 Task: Sort the products in the category "Brownies" by unit price (low first).
Action: Mouse moved to (860, 327)
Screenshot: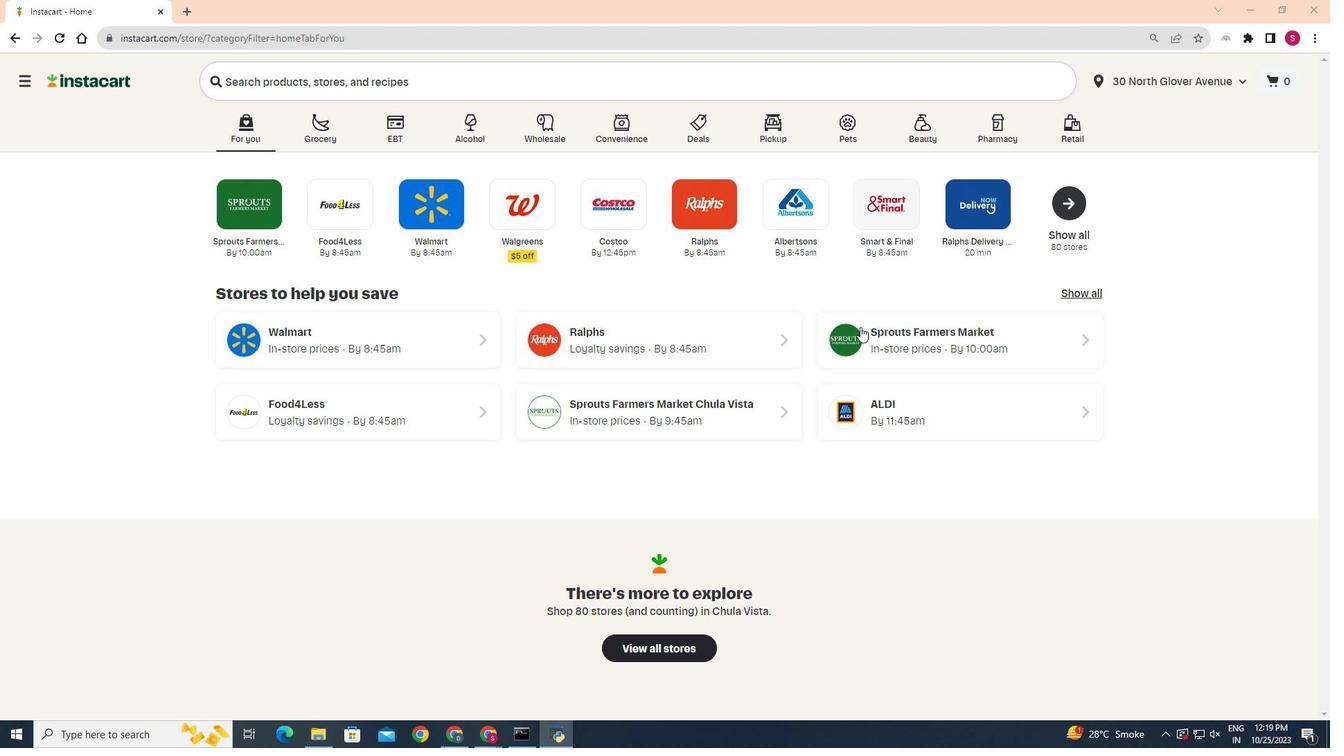 
Action: Mouse pressed left at (860, 327)
Screenshot: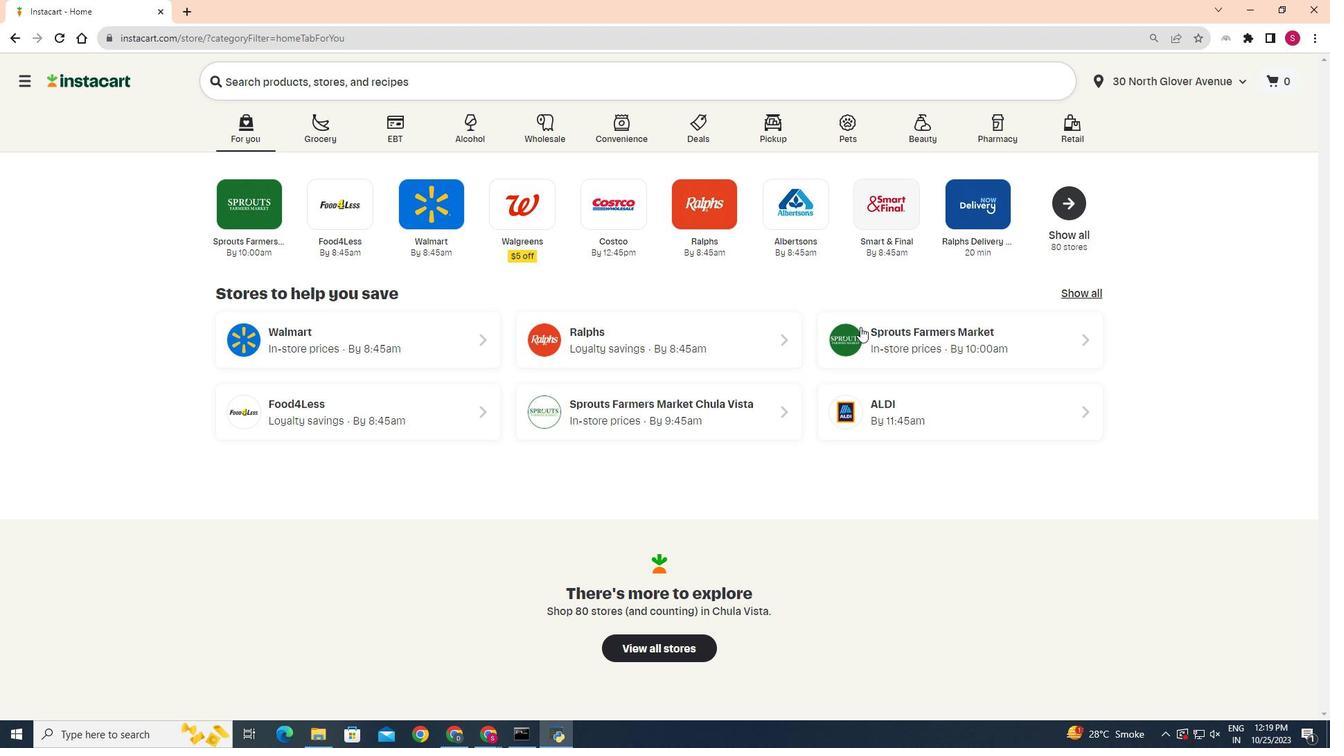 
Action: Mouse moved to (35, 602)
Screenshot: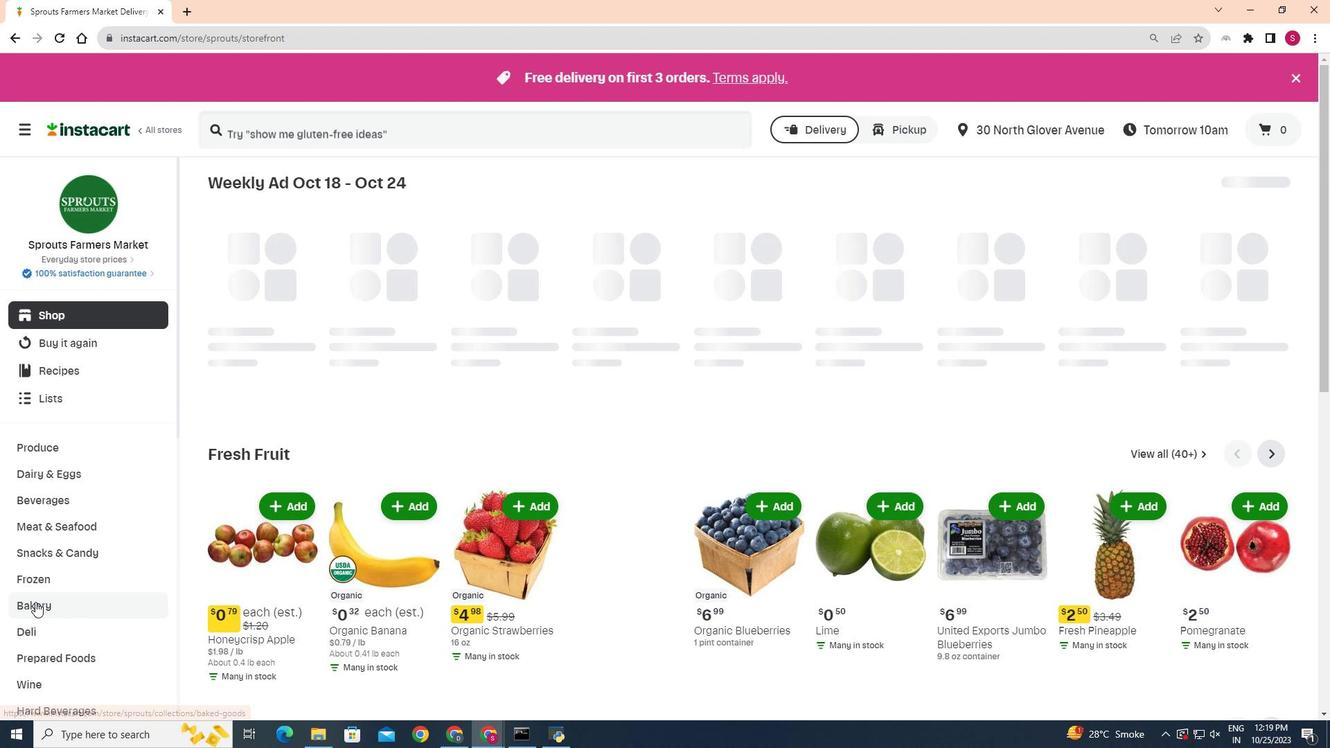 
Action: Mouse pressed left at (35, 602)
Screenshot: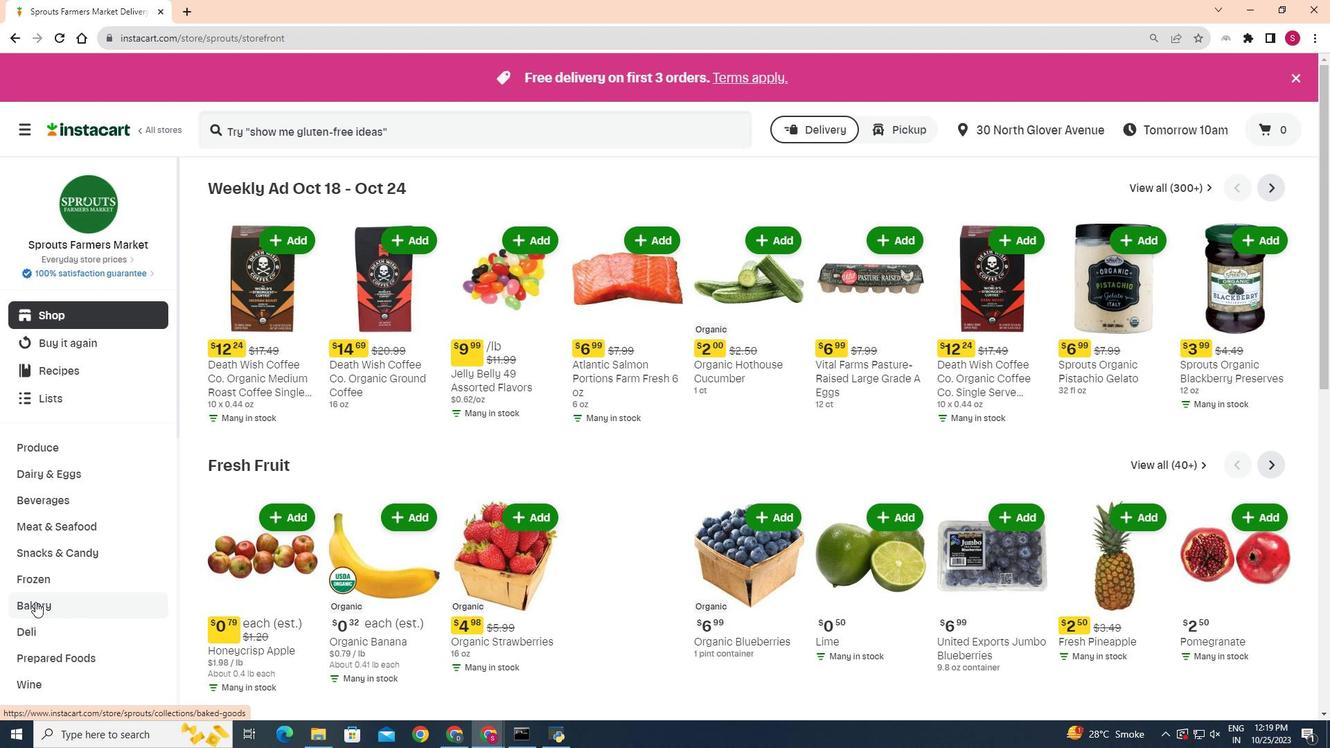 
Action: Mouse moved to (478, 213)
Screenshot: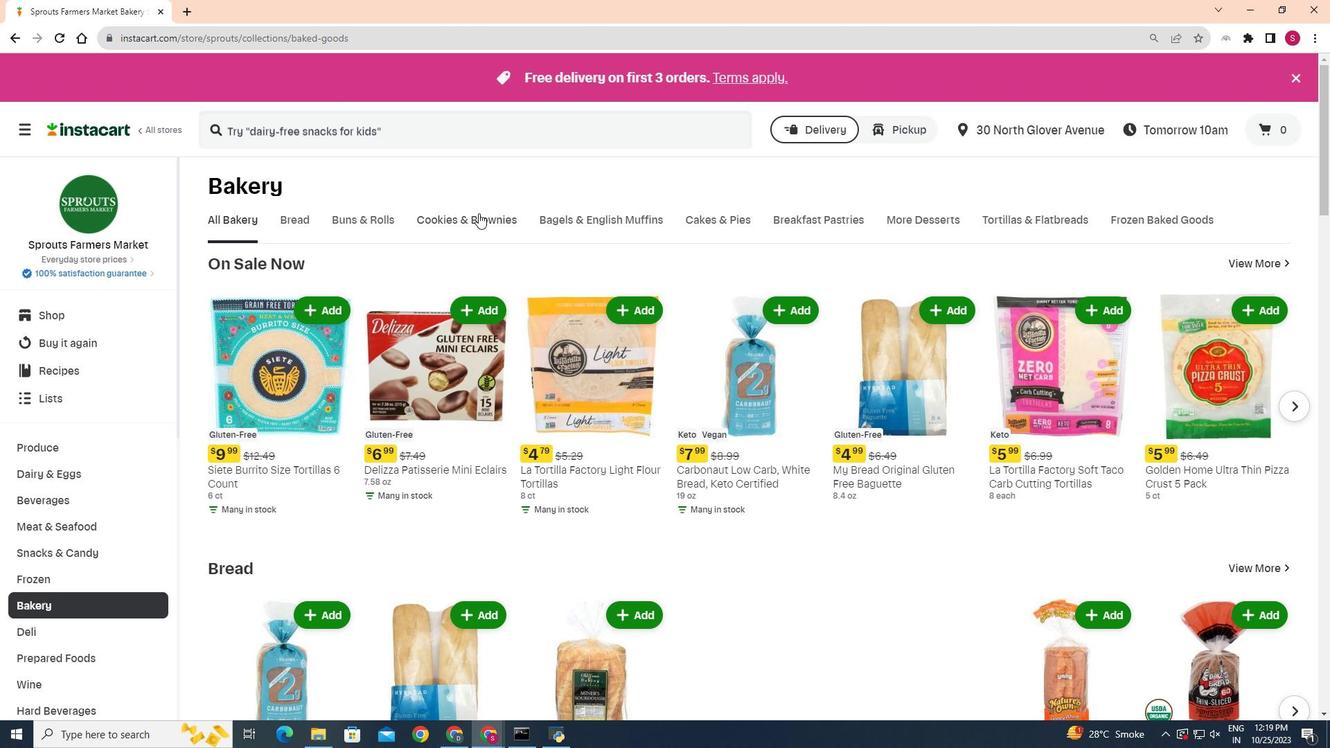 
Action: Mouse pressed left at (478, 213)
Screenshot: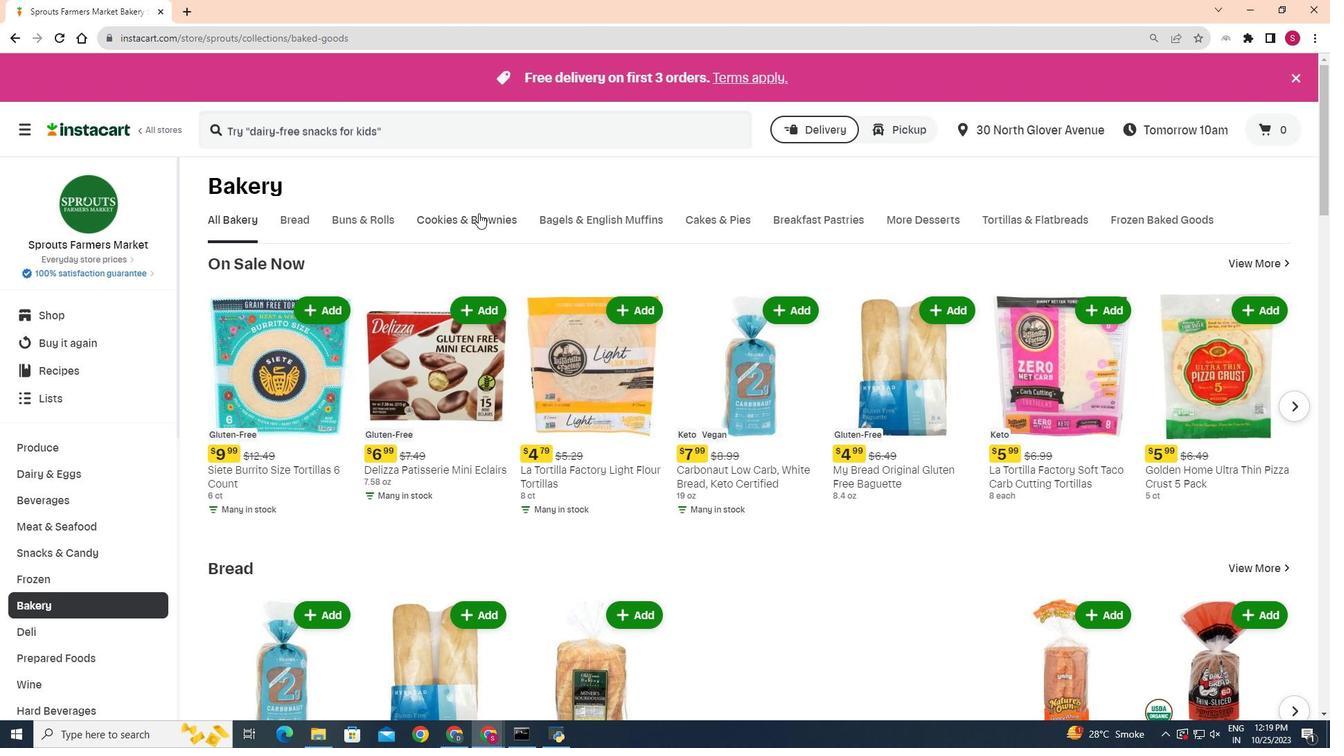 
Action: Mouse moved to (1283, 335)
Screenshot: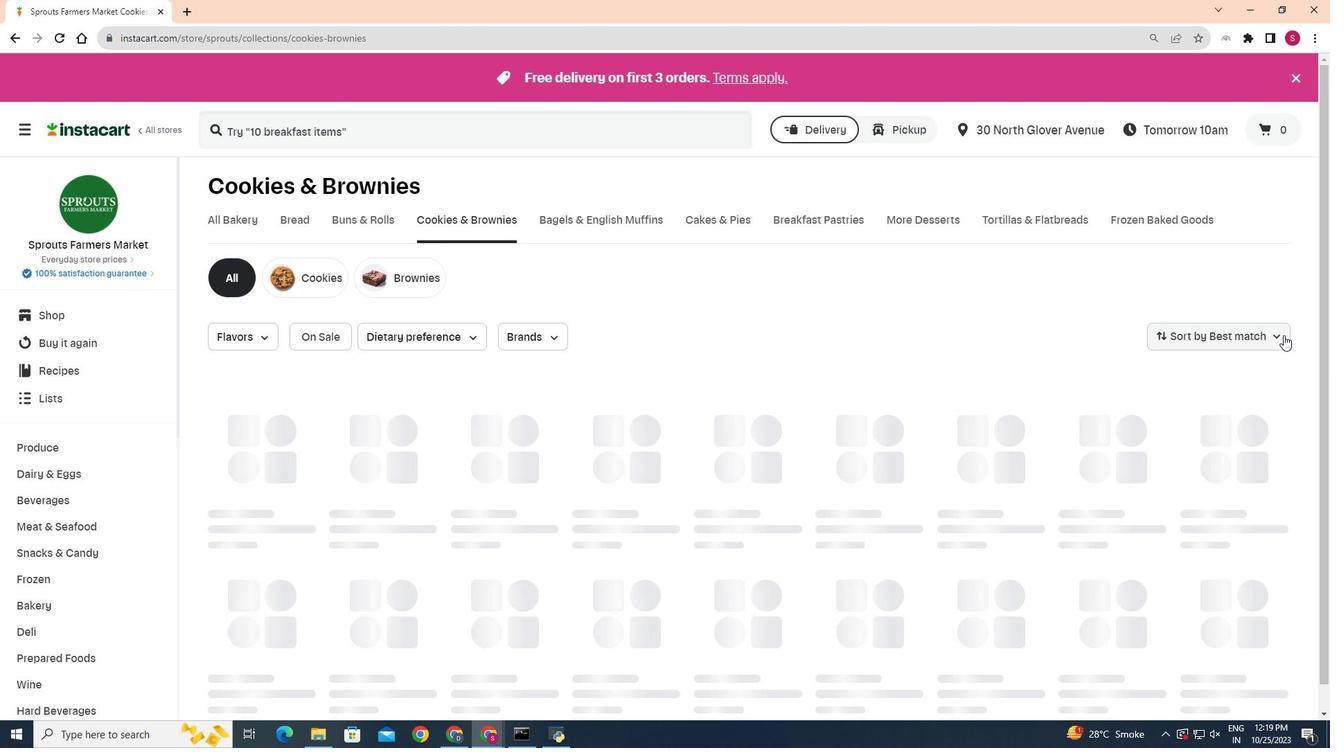 
Action: Mouse pressed left at (1283, 335)
Screenshot: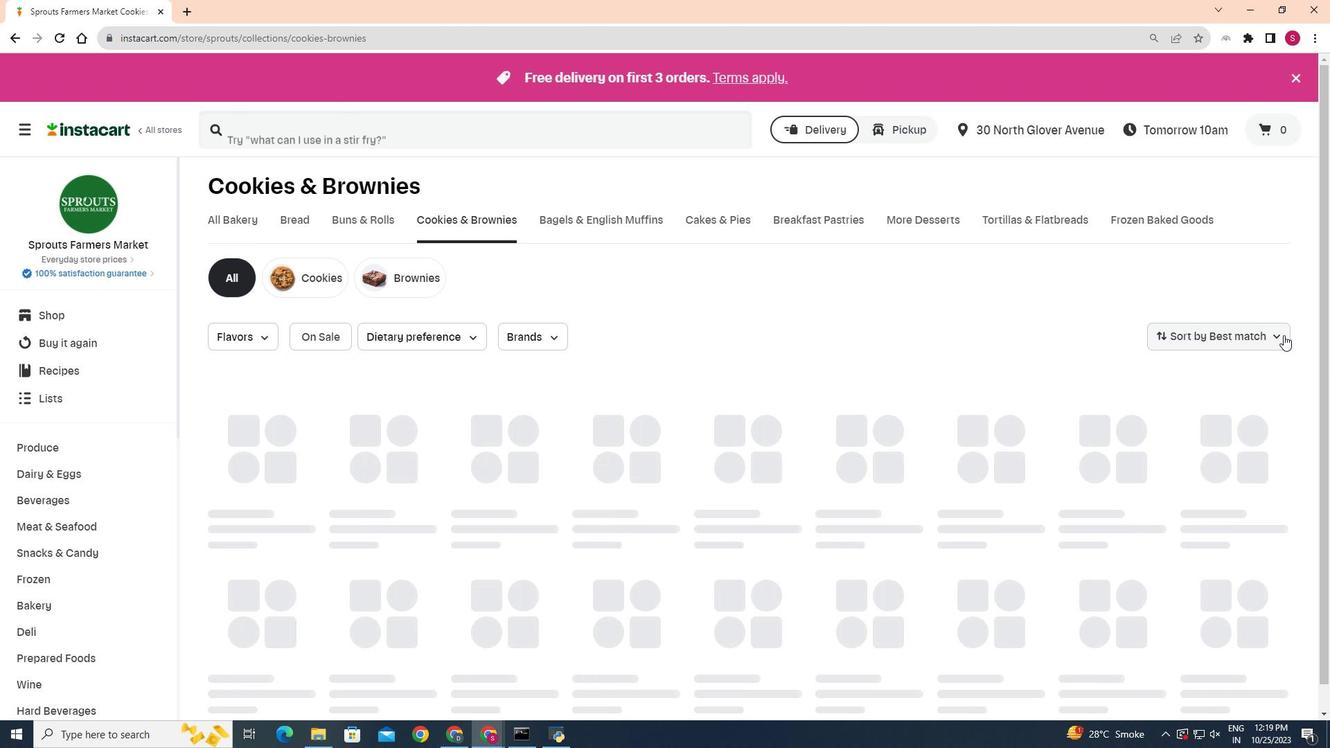 
Action: Mouse moved to (1232, 459)
Screenshot: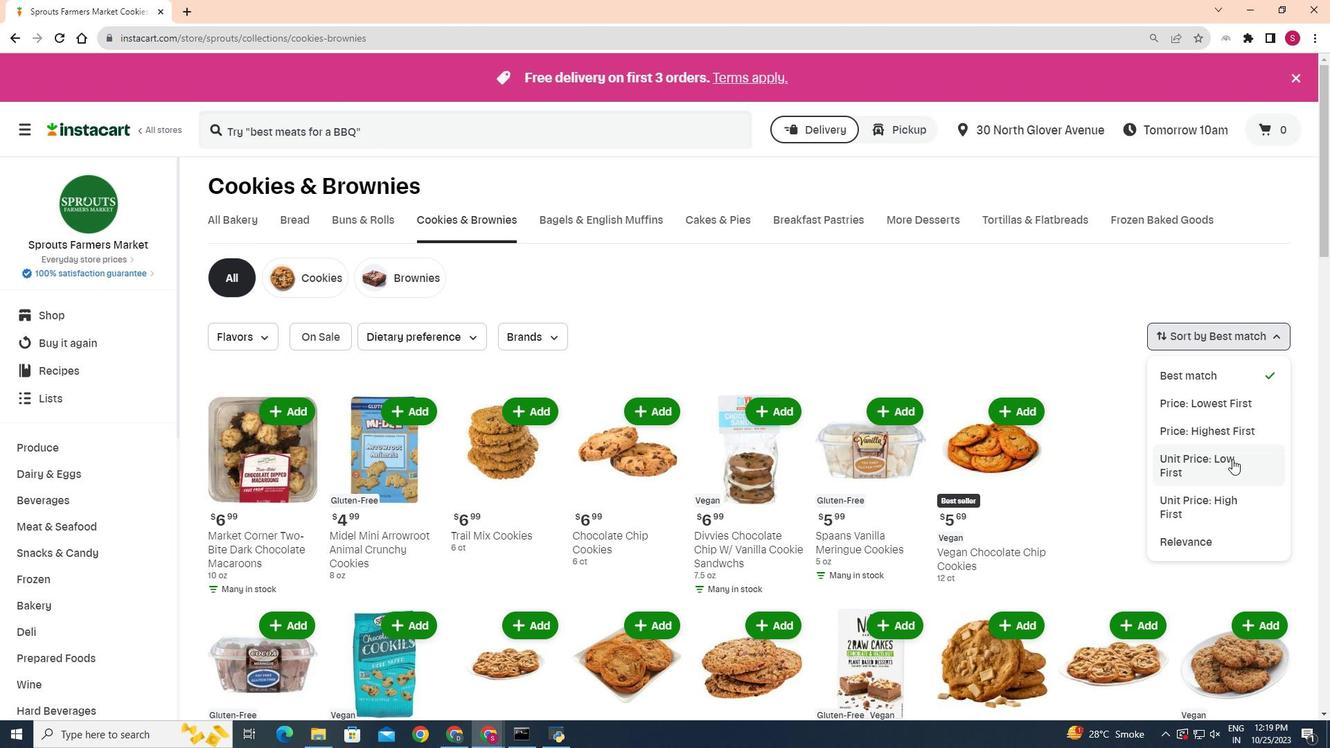 
Action: Mouse pressed left at (1232, 459)
Screenshot: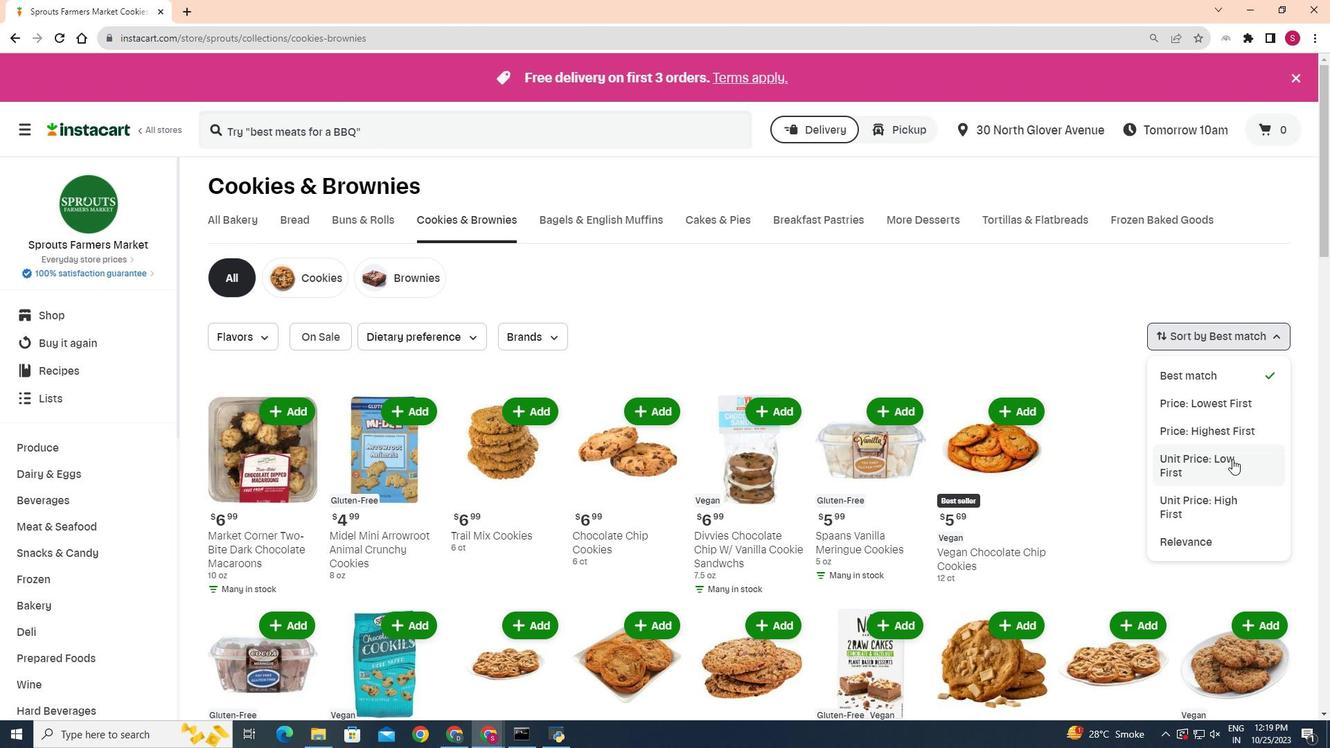 
Action: Mouse moved to (968, 368)
Screenshot: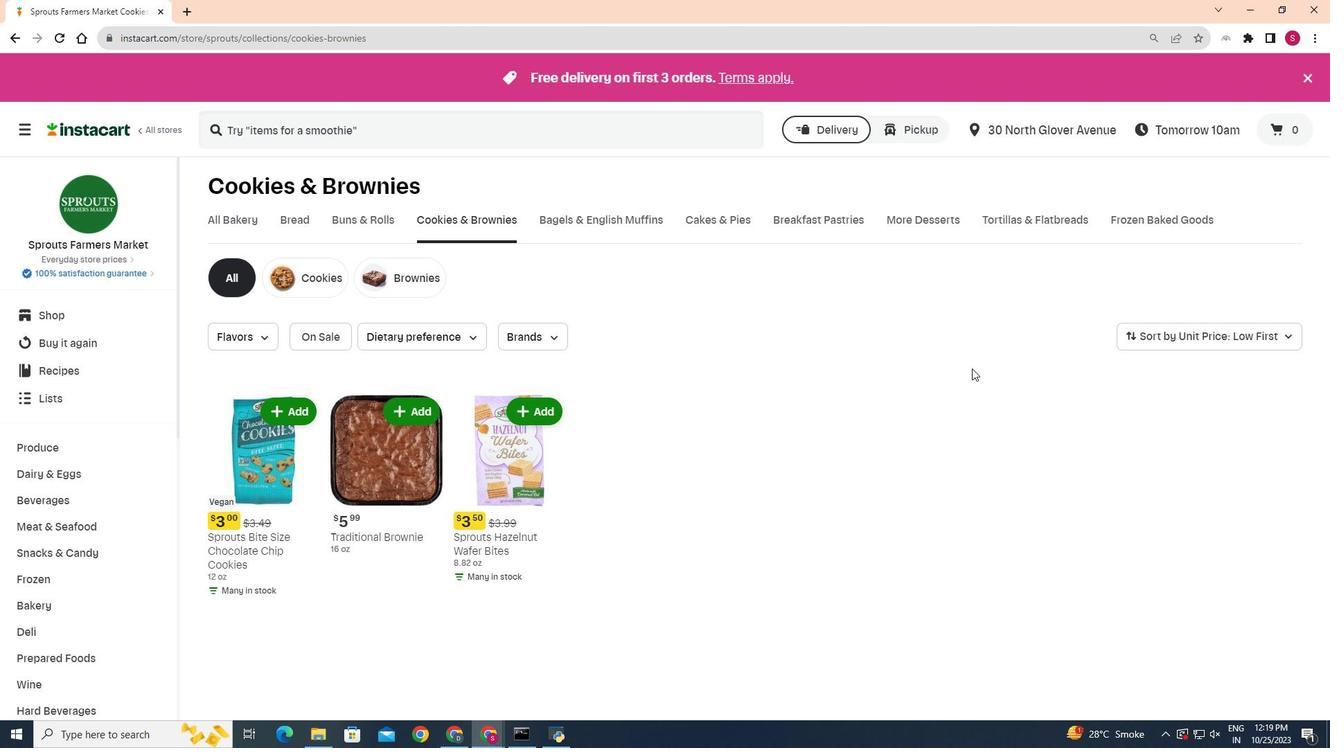 
